 Task: Check if a given string is a palindrome using a Python program.
Action: Mouse moved to (68, 5)
Screenshot: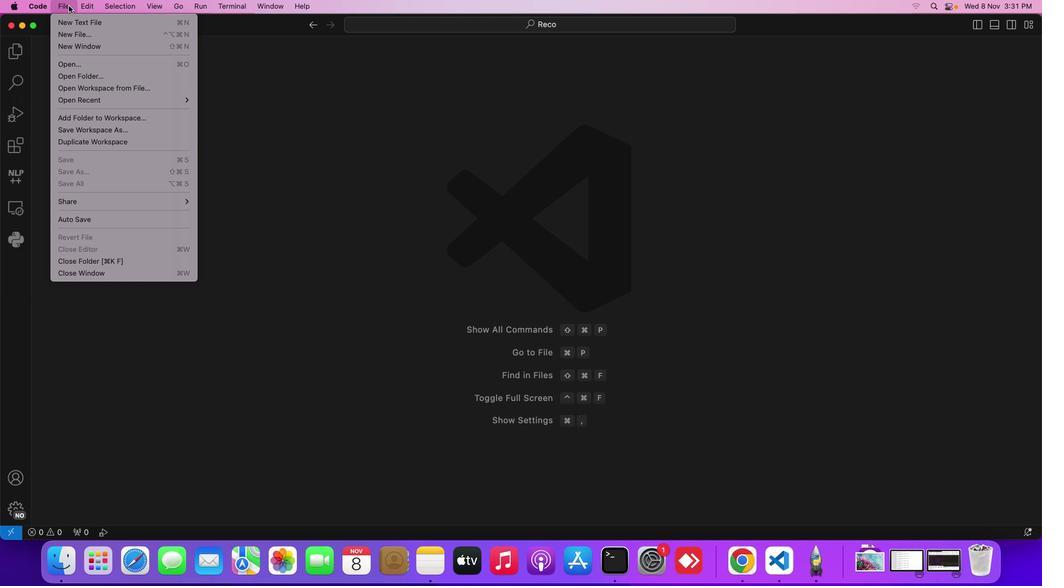 
Action: Mouse pressed left at (68, 5)
Screenshot: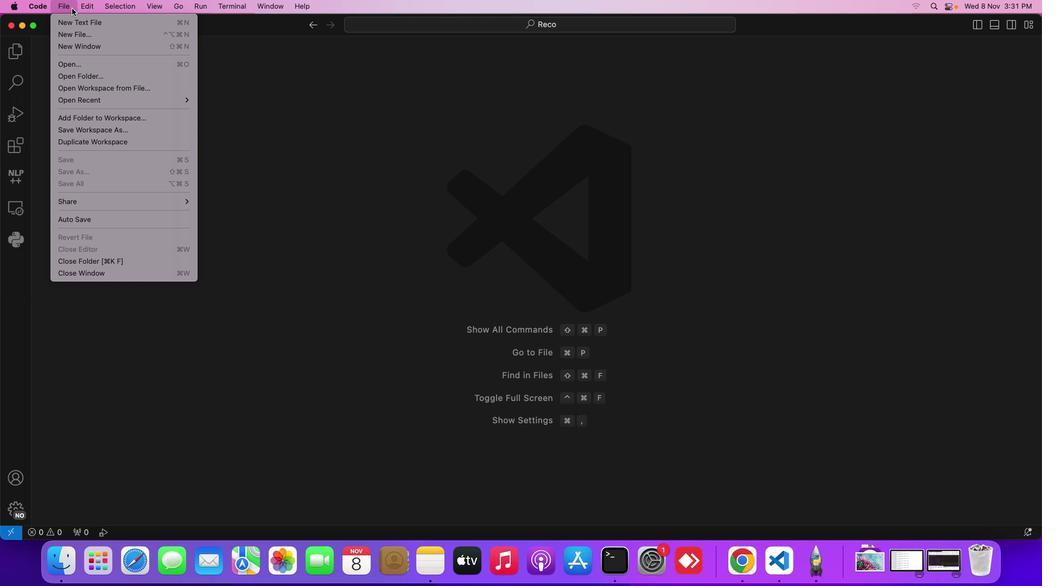 
Action: Mouse moved to (77, 19)
Screenshot: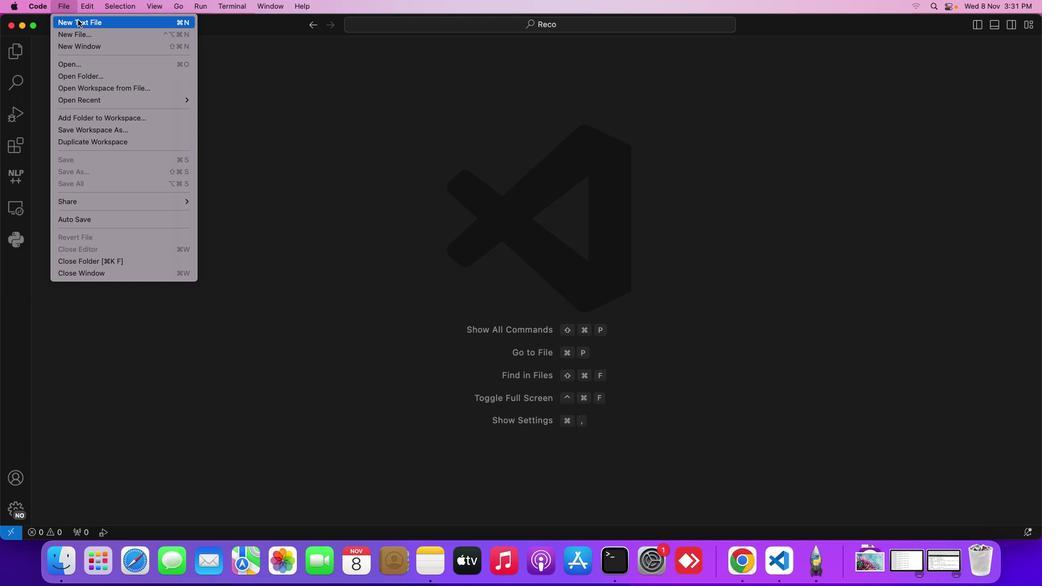 
Action: Mouse pressed left at (77, 19)
Screenshot: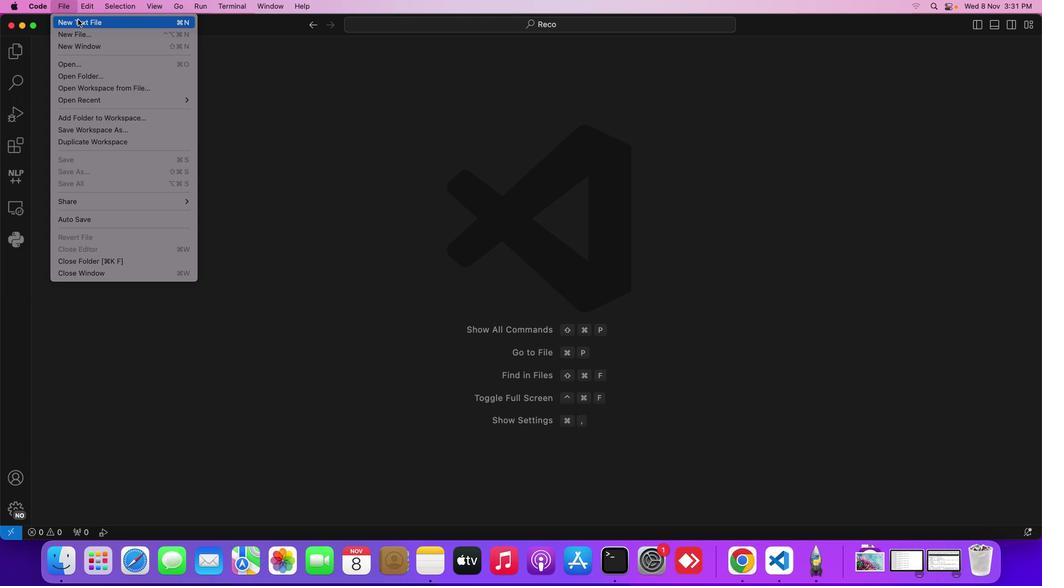 
Action: Mouse moved to (233, 142)
Screenshot: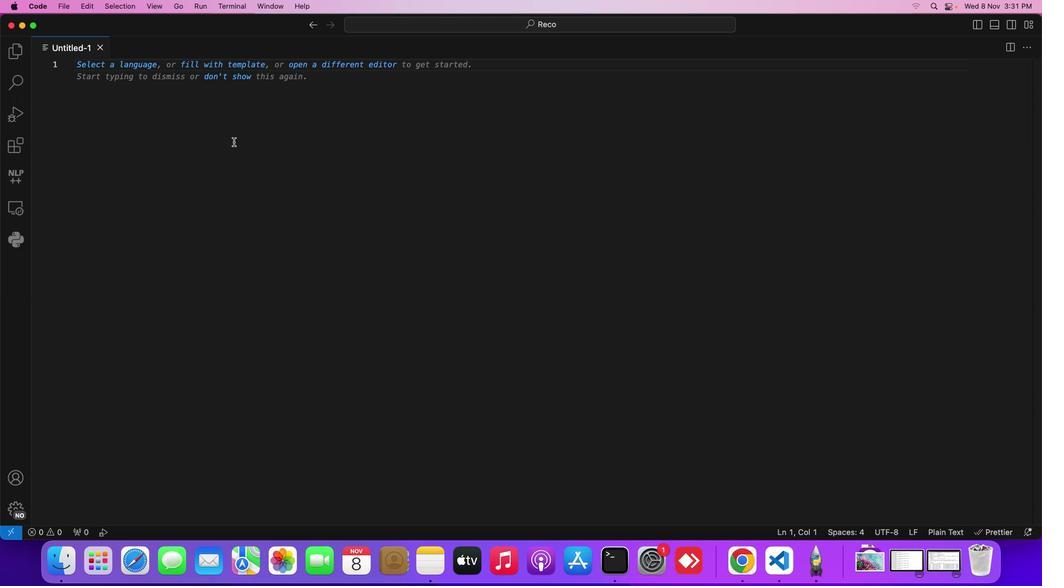 
Action: Key pressed Key.cmd's'
Screenshot: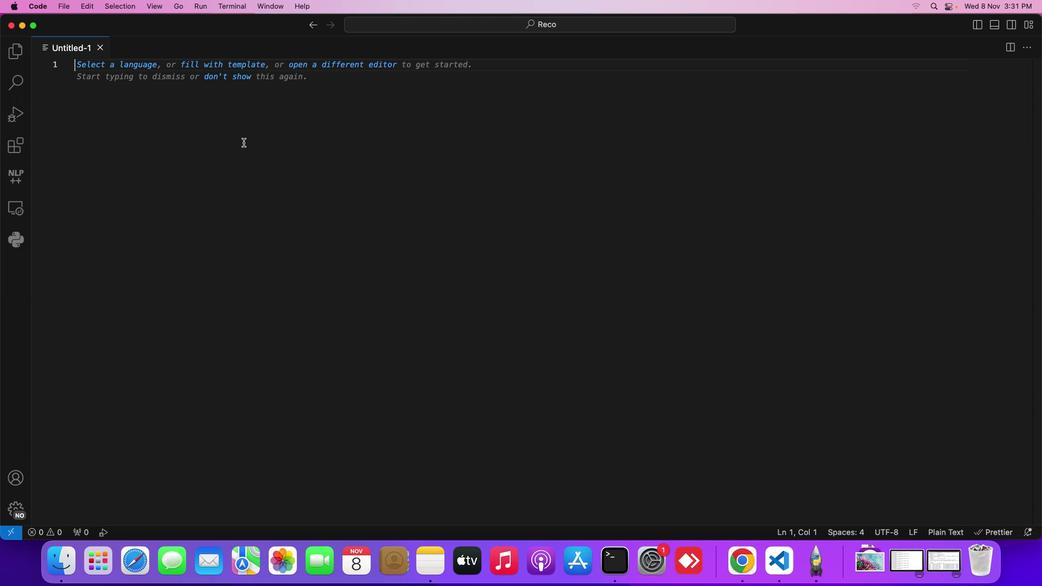 
Action: Mouse moved to (534, 226)
Screenshot: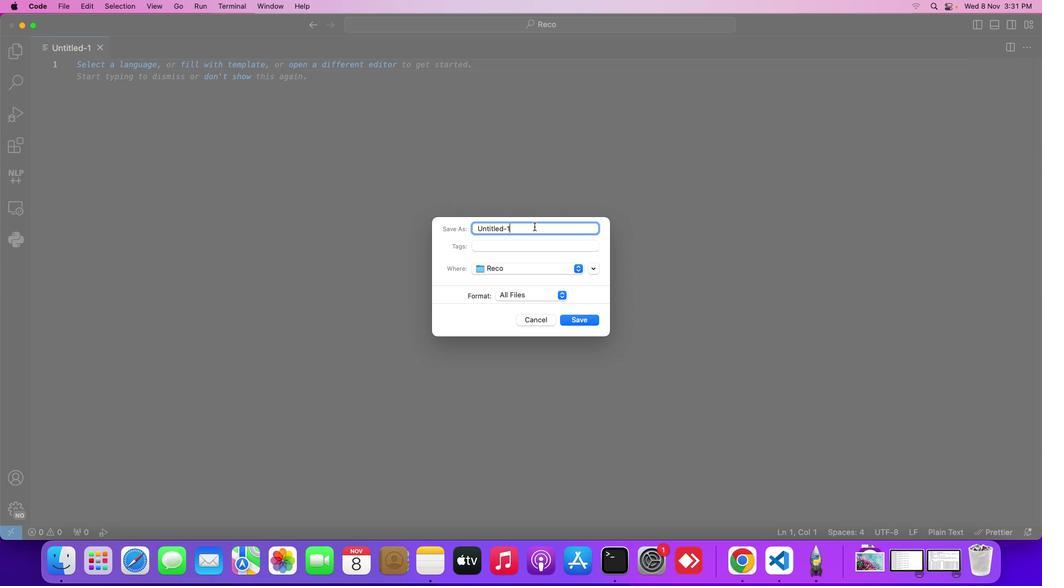 
Action: Mouse pressed left at (534, 226)
Screenshot: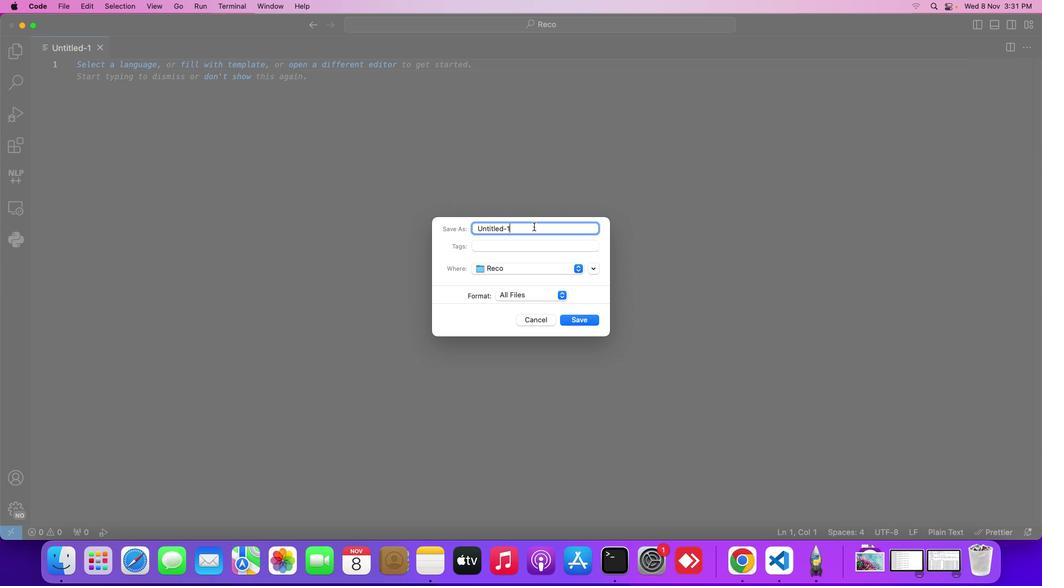 
Action: Mouse moved to (472, 121)
Screenshot: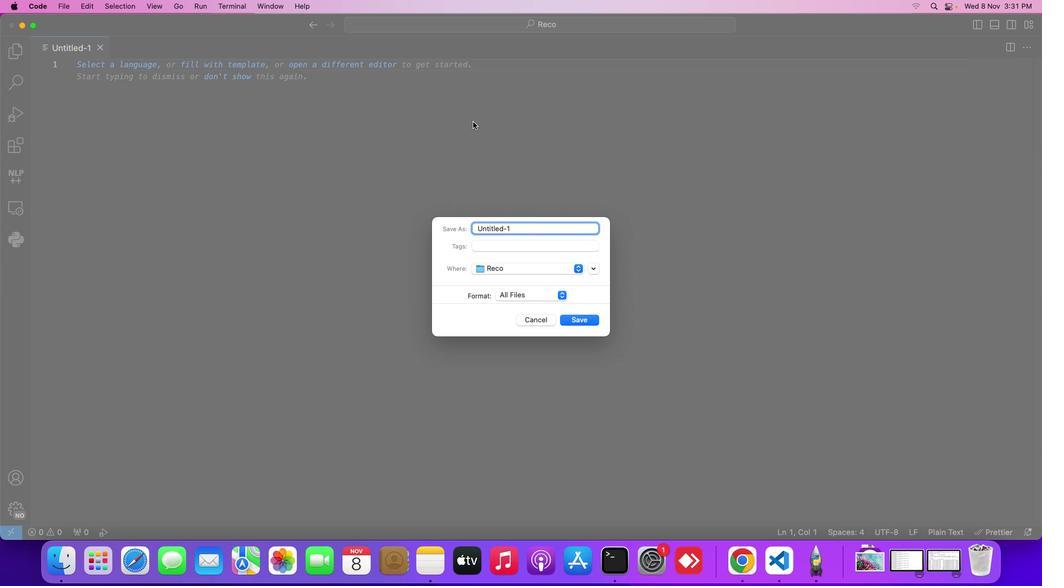 
Action: Key pressed Key.backspaceKey.backspaceKey.backspaceKey.backspaceKey.backspaceKey.backspaceKey.backspaceKey.backspaceKey.backspaceKey.backspaceKey.shift_r'R''e''v'Key.shift_r'S''t''r''i''n''g''.''p''y'Key.enter'f'Key.backspaceKey.shift_r'#''d'Key.backspaceKey.spaceKey.shift_r'D''e''f''i''n''e'Key.space'a'Key.space'f''u''n''c''t''i''o''n'Key.space't''o'Key.space'c''h''e''c''k'Key.space'i''f'Key.space'a'Key.space's''t''r''i''n''g'Key.space'i''s'Key.space'a'Key.space'p''a''l''i''n''d''r''o''m''e'Key.enter'd''e''f'Key.space'i''s'Key.shift_r'_''p''a''l''i''n''d''r''o''m''e'Key.shift_r'(''s'Key.rightKey.shift_r':'Key.enterKey.shift_r'#'Key.spaceKey.shift_r'R''E'Key.backspace'e''m''o''v''e'Key.space's''p''a''c''e''s'Key.space'a''n''d'Key.space'c''o''n''v''e''r''t'Key.space't''h''e'Key.space's''t''r''i''n''g'Key.space'i''s'Key.space'a'Key.space'p''a''l''i''n''d''r''o''m''e'Key.enter's''='Key.backspaceKey.space'='Key.space's''.''r''e''p''l''a''c''e'Key.shift_r'('Key.shift_r'"'Key.spaceKey.right','Key.spaceKey.shift_r'"''"'Key.rightKey.spaceKey.backspace'.''l''o''w''r'Key.backspace'e''r'Key.shift_r'('Key.rightKey.enterKey.enterKey.shift_r'#'Key.spaceKey.shift_r'C''o''m''p''a''r''e'Key.space't''h''e'Key.space's''t''r''i''n''g'Key.space'w''i''t''h'Key.space'i''t''s'Key.space'r''e''v''e''r''s''e'Key.enter'r''e''t''u''r''n'Key.space's'Key.space'=''='Key.space's''['Key.spaceKey.backspaceKey.shift_r':'':''-''1'Key.rightKey.enterKey.enterKey.shift_r'#'Key.spaceKey.shift_r'I''n''p''u''t'Key.space'a'Key.space's''t''r''i''n''g'Key.space'f''r''o''m'Key.space't''h''e'Key.space'u''s''e''r'Key.enter'i''n''p''u''t'Key.shift_r'_''s''t''r''i''n''g'Key.space'='Key.space'f'Key.backspace'i''n''p''u''t'Key.spaceKey.backspaceKey.shift_r'('Key.shift_r'"'Key.shift_r'E''n''t''e''r'Key.space'a'Key.spaceKey.shift_r'S''t''r''i''n''g'Key.shift_r':'Key.spaceKey.rightKey.rightKey.enterKey.enterKey.shift_r'#'Key.spaceKey.shift_r'C''h''e''c''k'Key.space'i''f'Key.space't''h''e'Key.space'i''n''p''u''t'Key.space's''t''r''i''n''g'Key.space'i''s'Key.space'a'Key.space'p''a''l''i''n''d''r''o''m''e'Key.space'i'Key.backspace'u''s''i''n''g'Key.space't''h''e'Key.space'i''s'Key.shift_r'_''p''a''l''i''n''d''r''o''m''e'Key.space'f''r'Key.backspace'u''n''c''t''i''o''n'Key.enter'i''f'Key.space'i''s'Key.shift_r'_''p''a''l''i''n''d''r''o''m''e'Key.spaceKey.backspaceKey.shift_r'('Key.spaceKey.backspace'i''n''p''u''t'Key.shift_r'_''s''t''r''i''n''g'Key.rightKey.shift_r':'Key.enter'p''r''i''n''t'Key.shift_r'(''f'Key.shift_r'"'Key.shift_r'{''i''n''p''u''t'Key.shift_r'_''s''t''r''i''n''g'Key.spaceKey.backspaceKey.rightKey.space'i''s'Key.space'a'Key.space'p''a''l''i''n''d'Key.backspace'd''r''o''m''e''.'Key.rightKey.rightKey.enterKey.backspace'e''l''s''e'Key.shift_r':'Key.enter'd'Key.backspace'p''r''i''n''t'Key.backspace't'Key.shift_r'(''f'Key.shift_r'"'Key.shift_r'{''u'Key.backspace'i''n''p''u''t'Key.shift_r'_''s''t''r''i''n''g'Key.rightKey.space'i''s'Key.space'n''o''t'Key.space'a'Key.space'p''a''l''i''n''d''r''o''m''e''.'Key.rightKey.rightKey.cmd's'
Screenshot: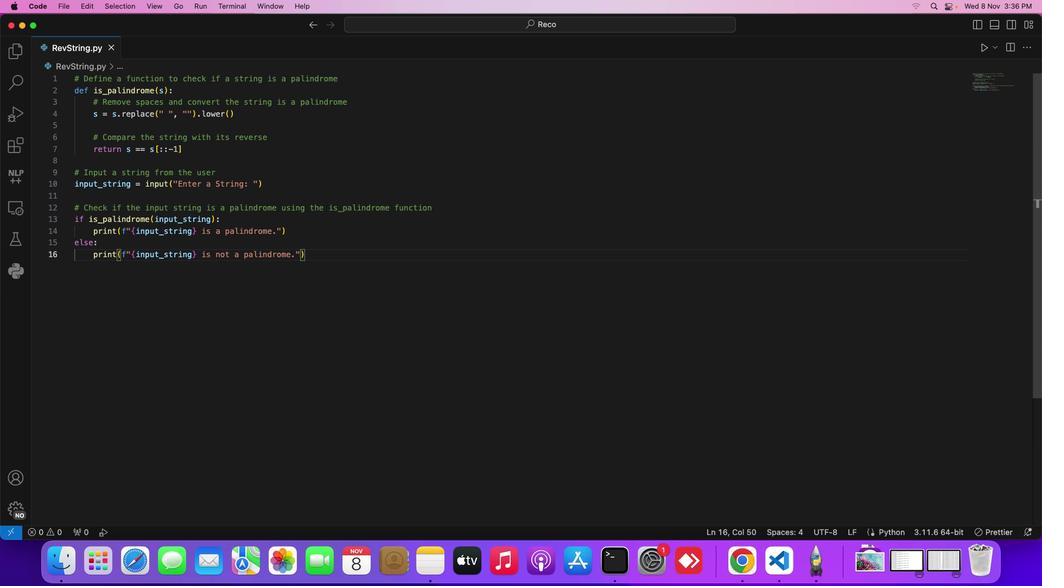 
Action: Mouse moved to (369, 84)
Screenshot: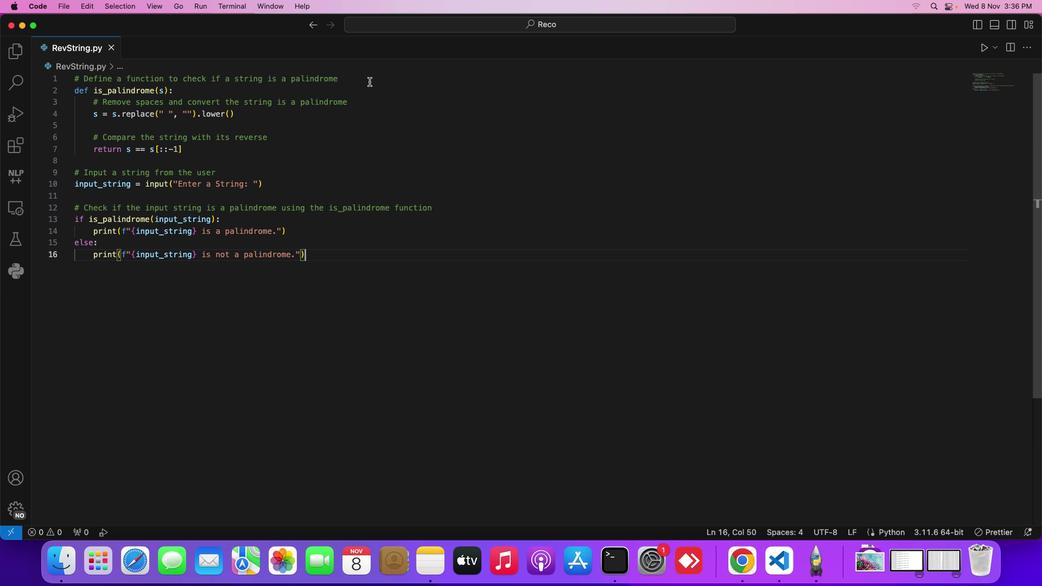 
Action: Key pressed Key.cmd's'
Screenshot: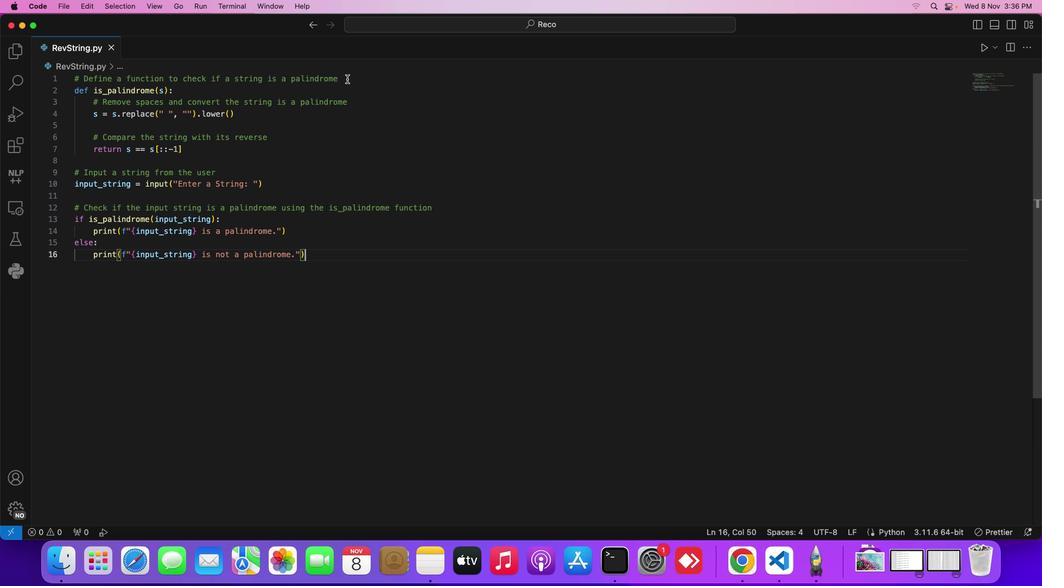 
Action: Mouse moved to (205, 3)
Screenshot: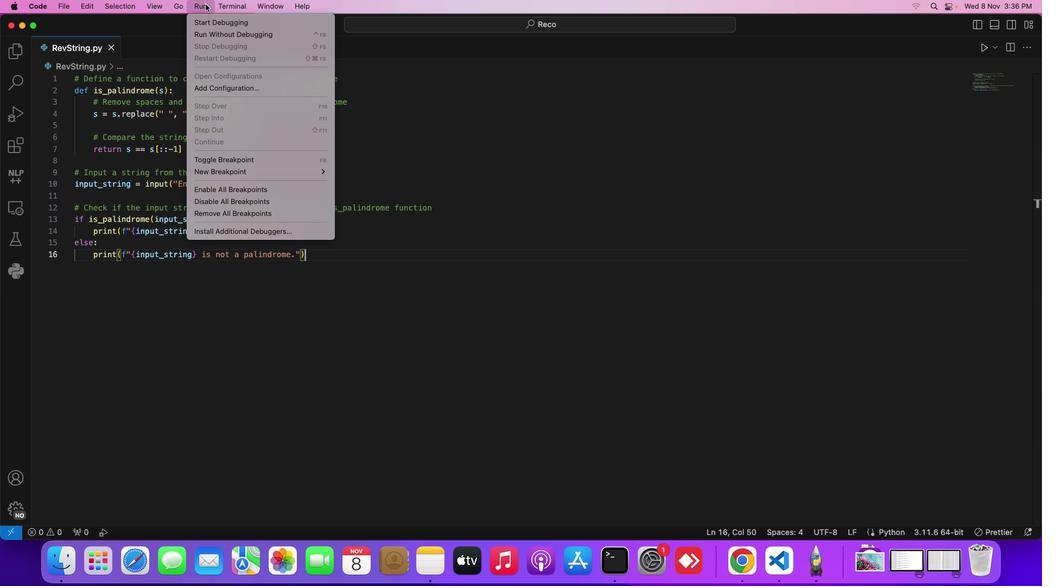 
Action: Mouse pressed left at (205, 3)
Screenshot: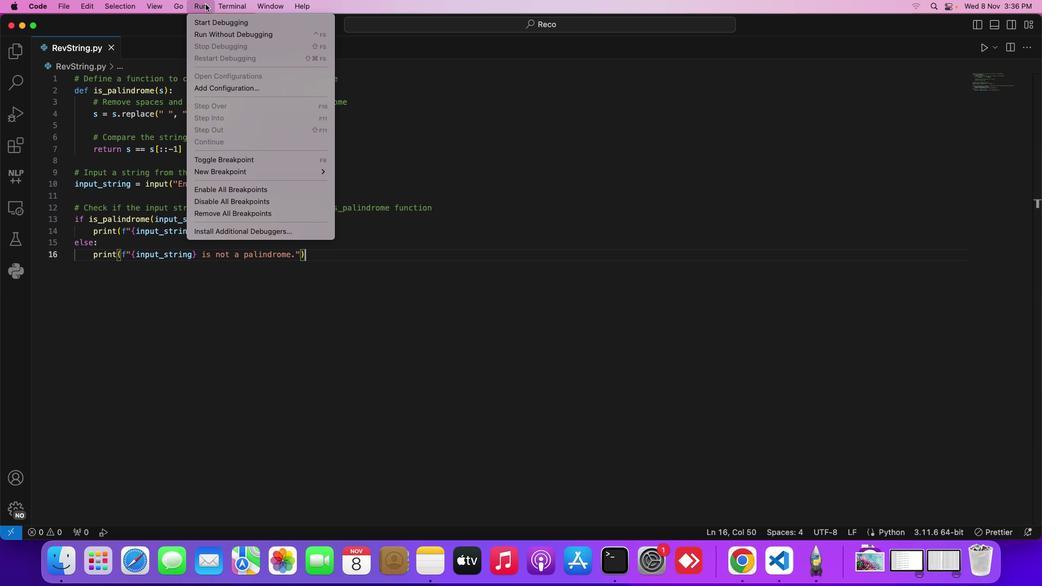 
Action: Mouse moved to (266, 35)
Screenshot: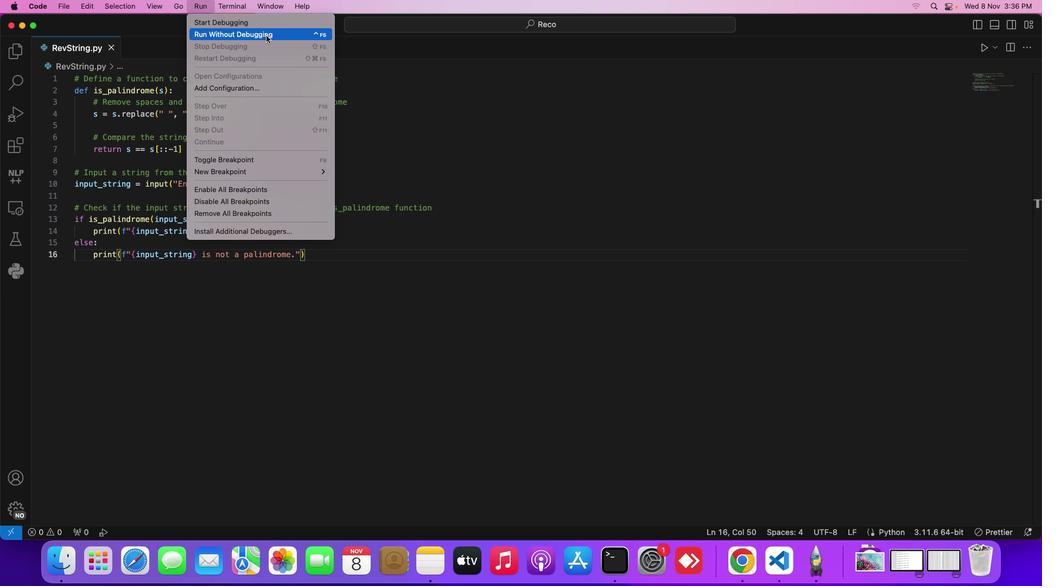 
Action: Mouse pressed left at (266, 35)
Screenshot: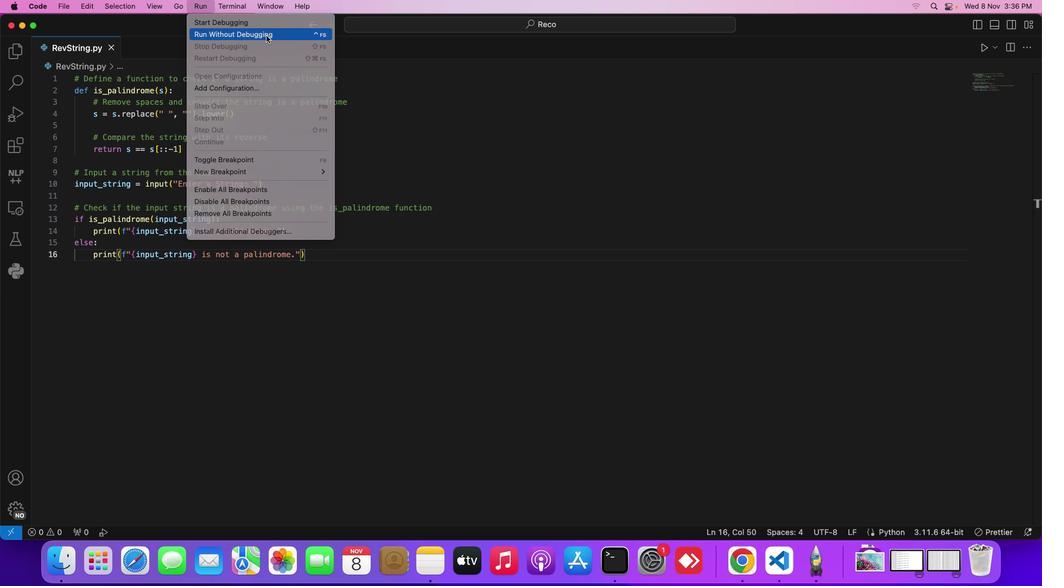 
Action: Mouse moved to (141, 418)
Screenshot: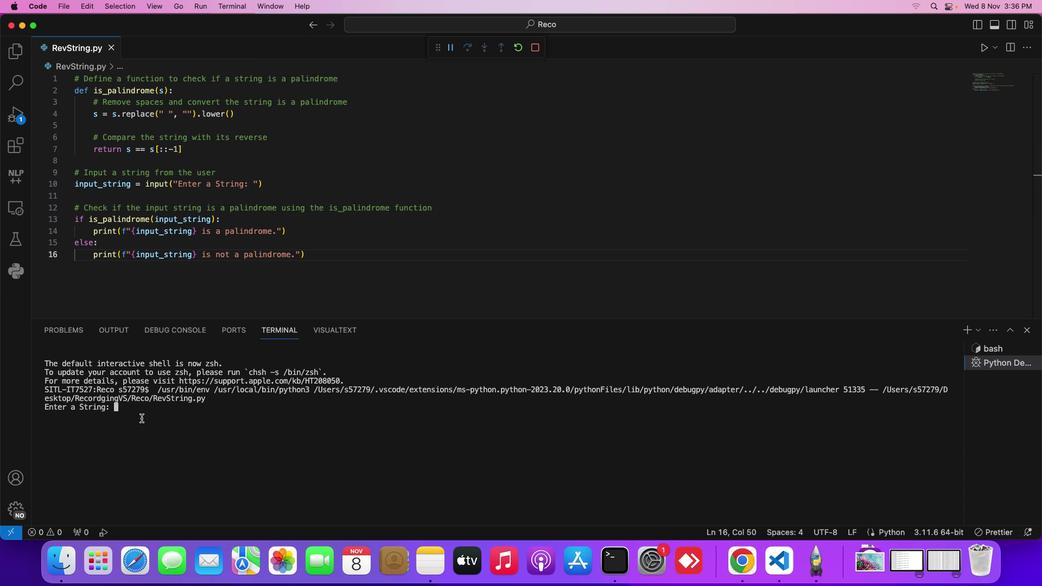 
Action: Mouse pressed left at (141, 418)
Screenshot: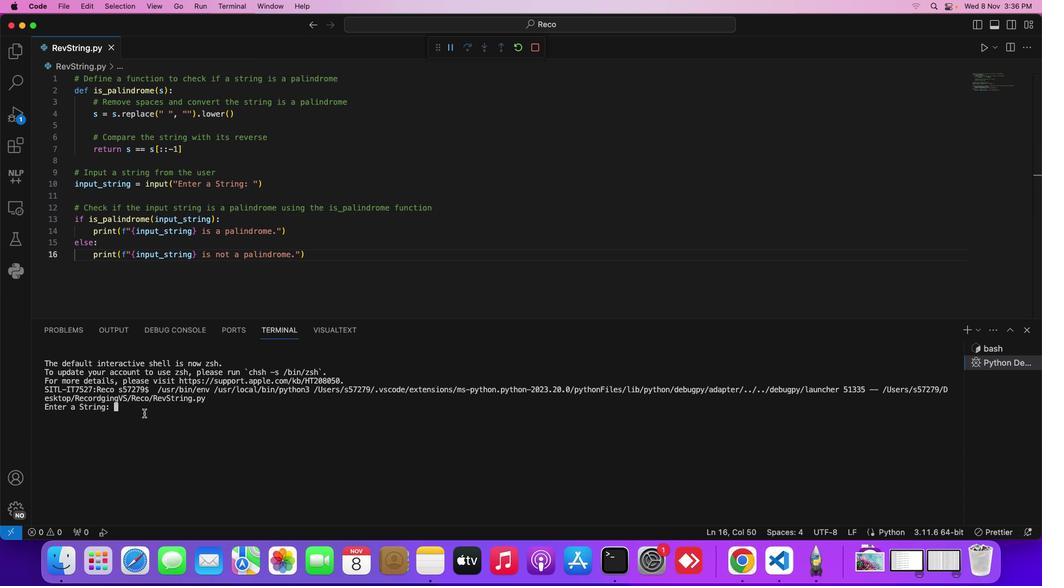 
Action: Mouse moved to (250, 219)
Screenshot: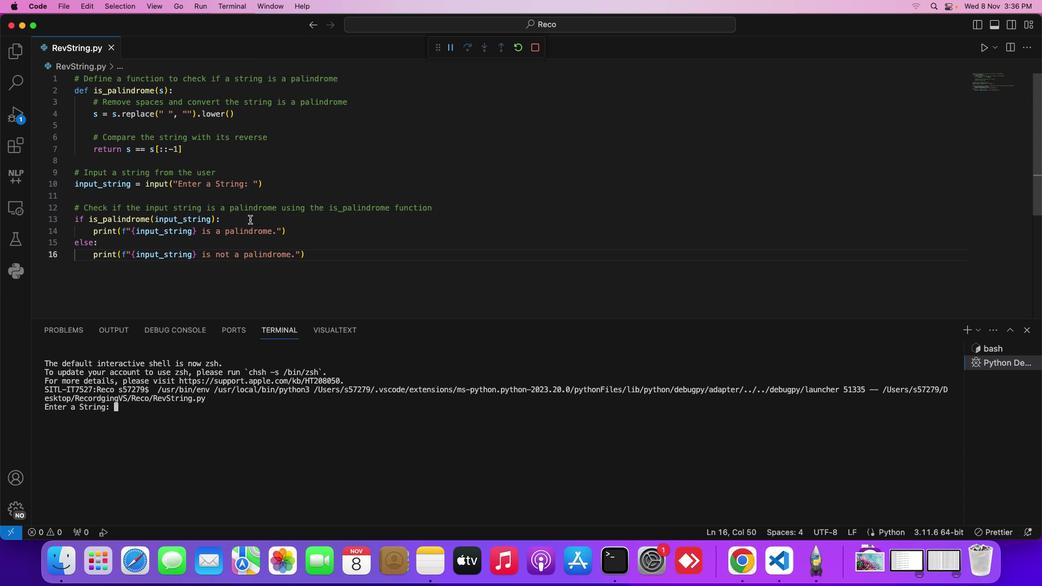 
Action: Key pressed 'm''a''d''a''m'Key.enter
Screenshot: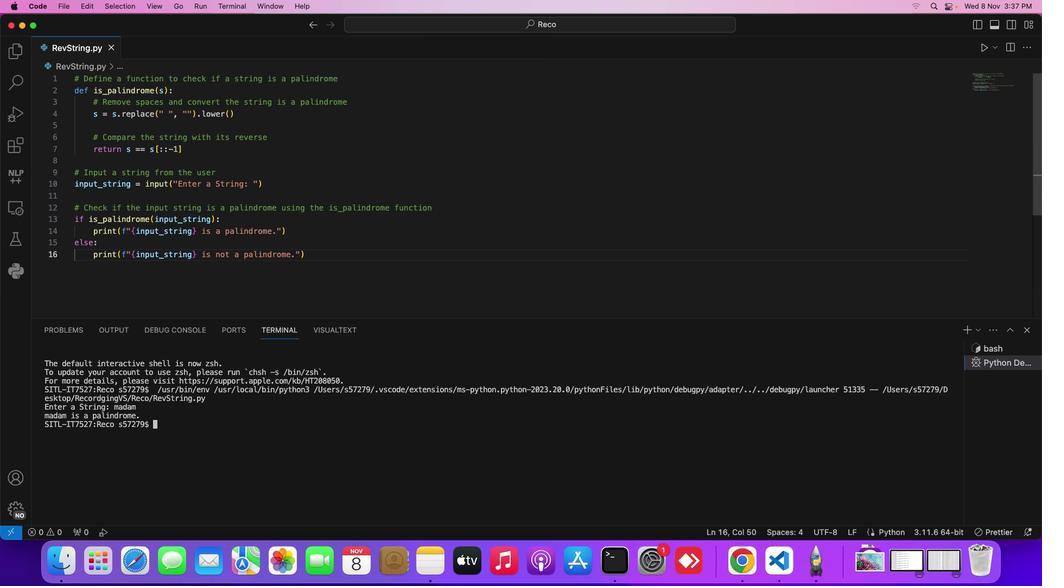 
